 Task: Add Kerrygold Aged Cheddar Cheese to the cart.
Action: Mouse moved to (675, 261)
Screenshot: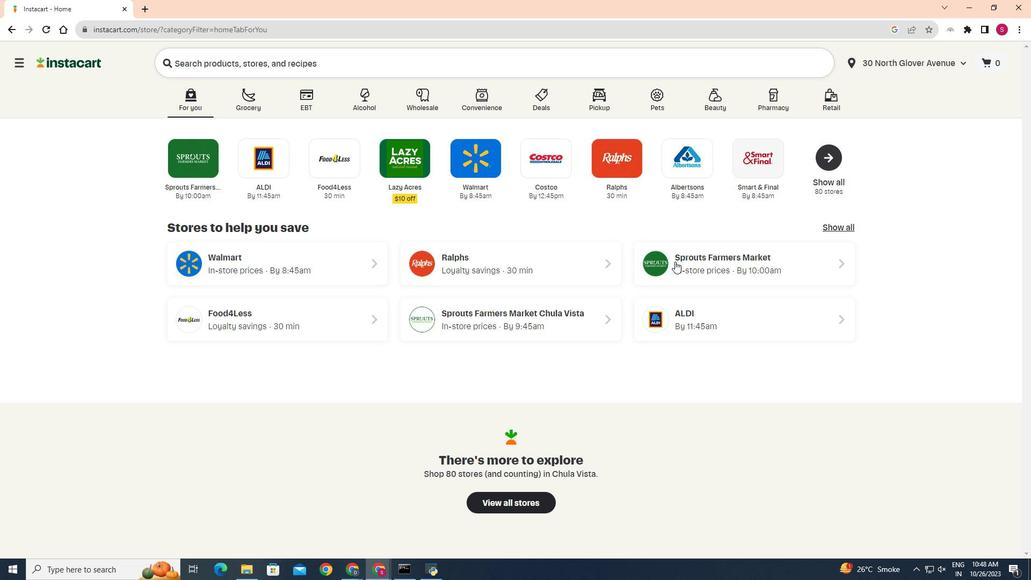 
Action: Mouse pressed left at (675, 261)
Screenshot: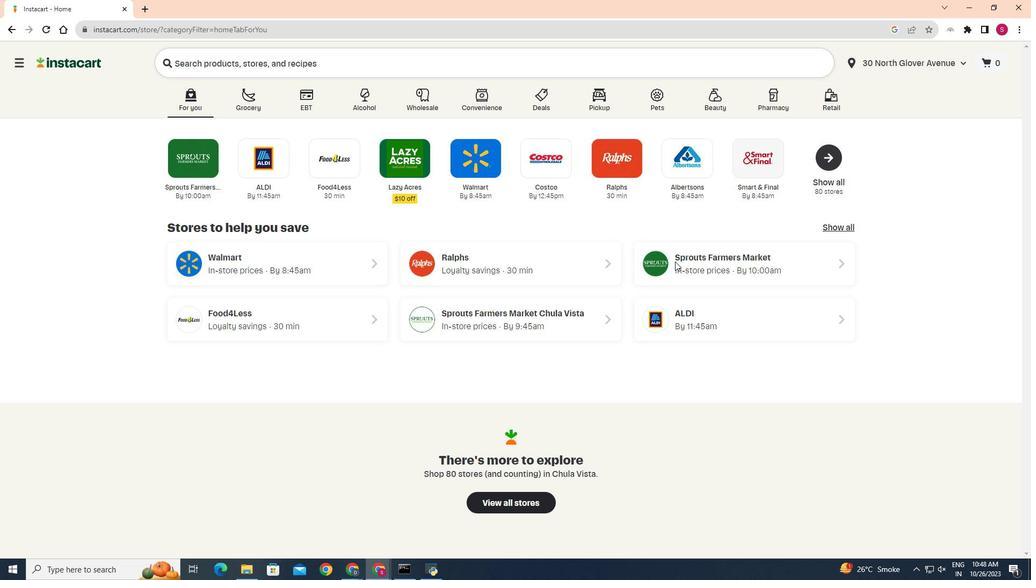 
Action: Mouse moved to (12, 487)
Screenshot: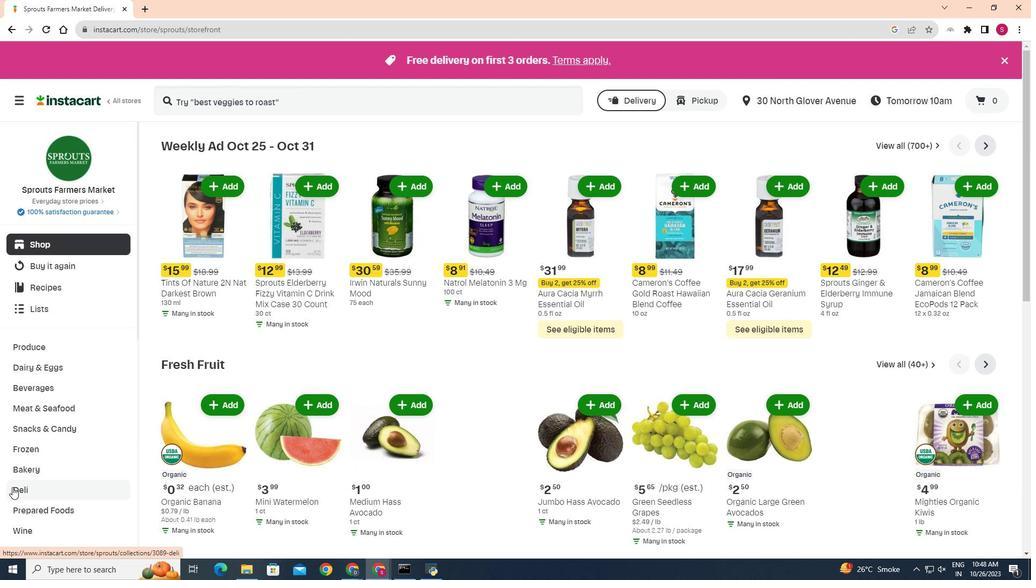 
Action: Mouse pressed left at (12, 487)
Screenshot: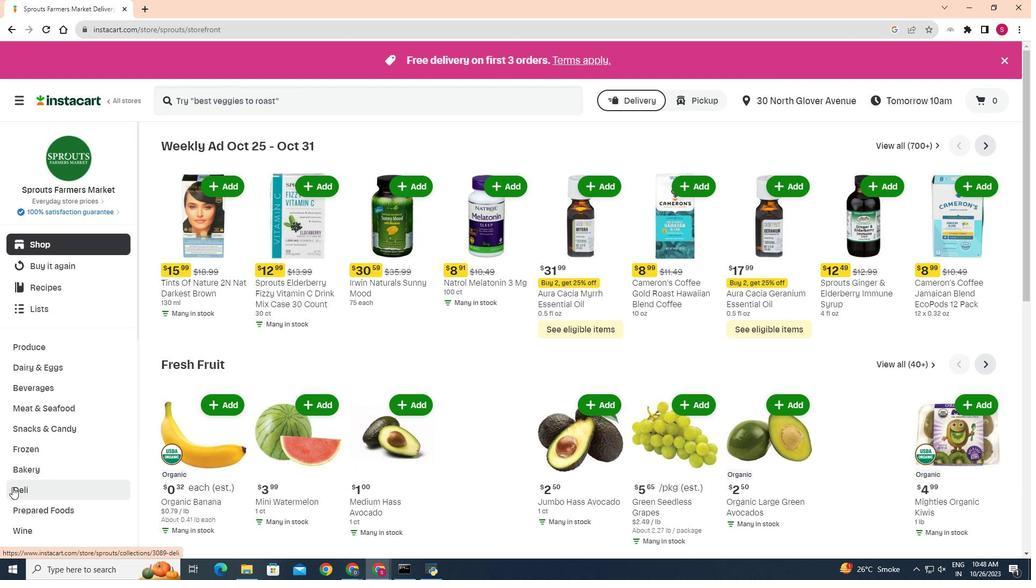 
Action: Mouse moved to (275, 174)
Screenshot: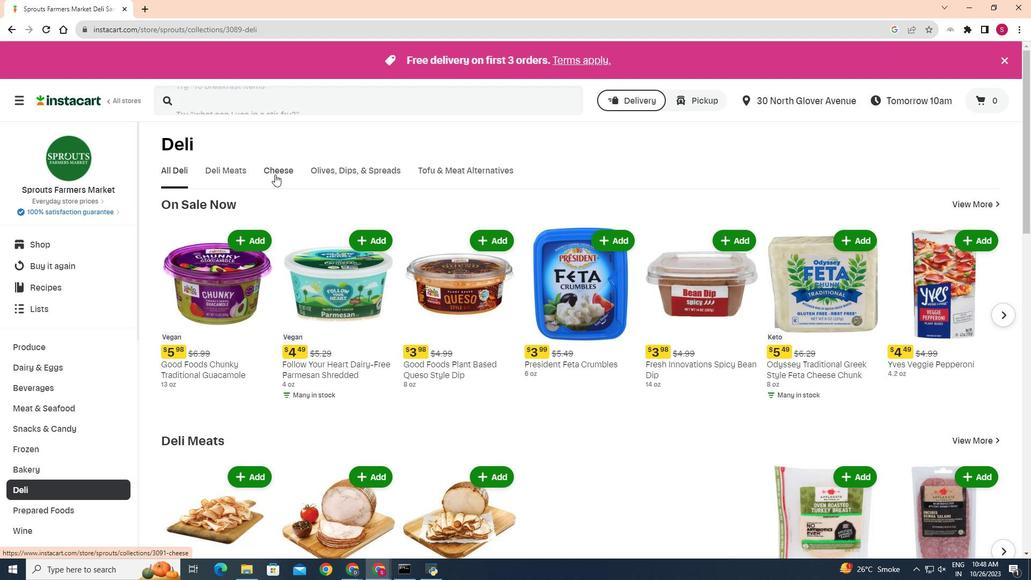 
Action: Mouse pressed left at (275, 174)
Screenshot: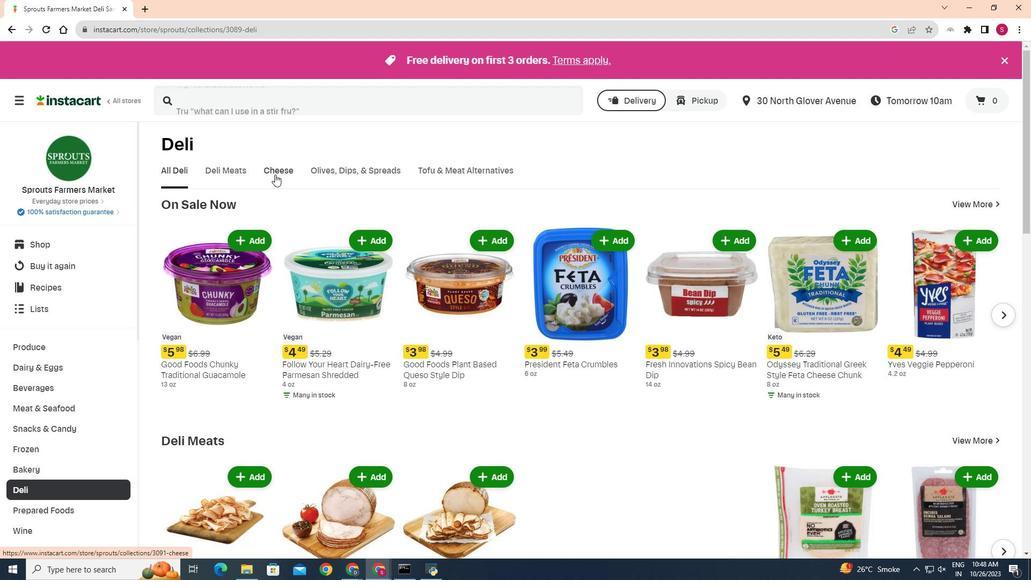 
Action: Mouse moved to (252, 213)
Screenshot: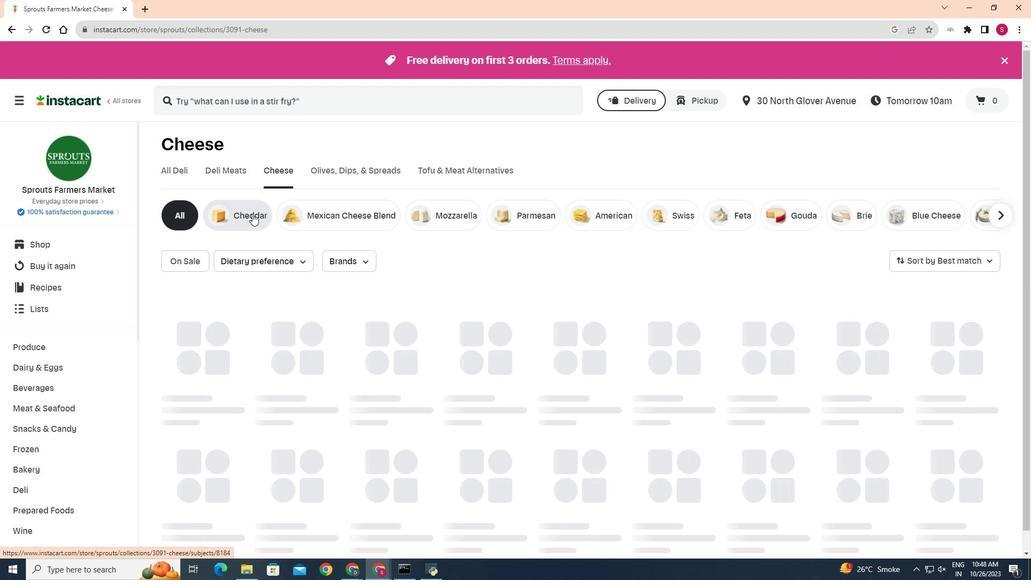 
Action: Mouse pressed left at (252, 213)
Screenshot: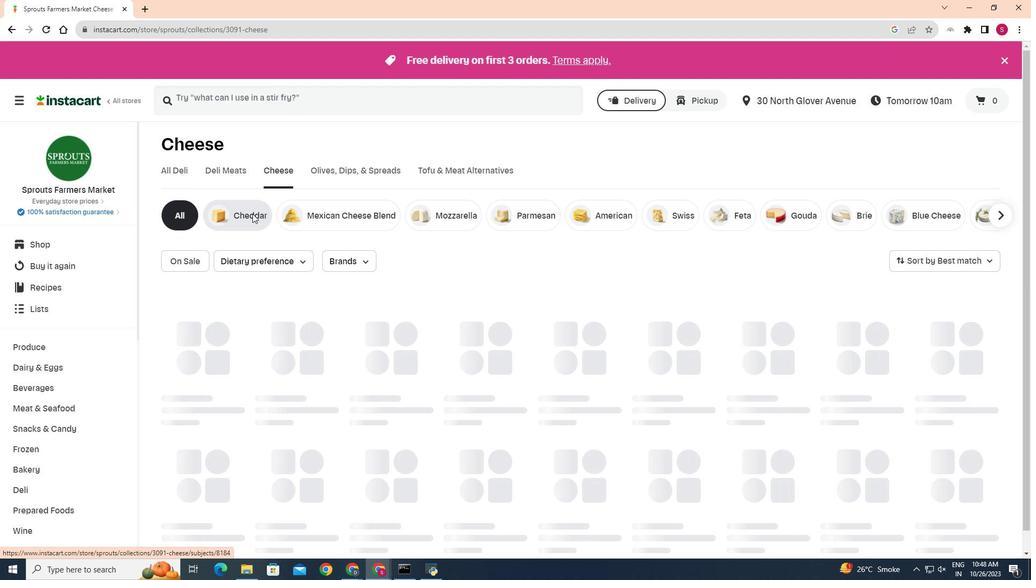 
Action: Mouse moved to (1007, 379)
Screenshot: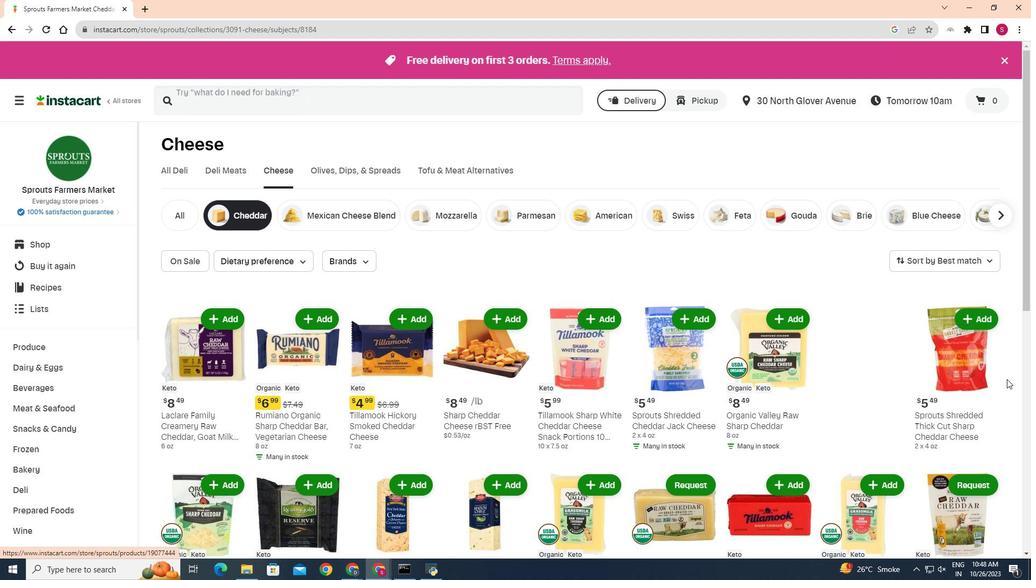 
Action: Mouse scrolled (1007, 378) with delta (0, 0)
Screenshot: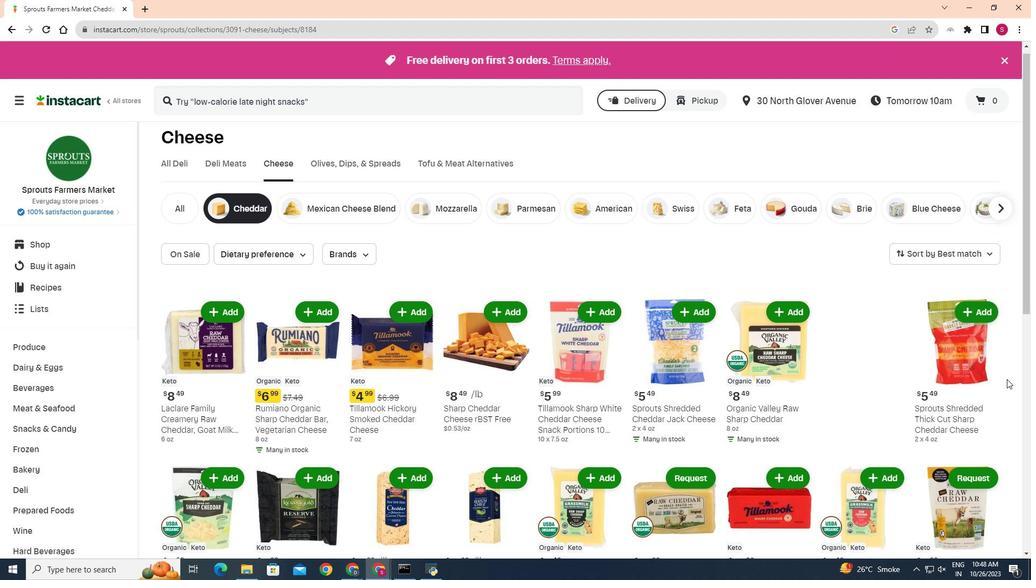 
Action: Mouse scrolled (1007, 378) with delta (0, 0)
Screenshot: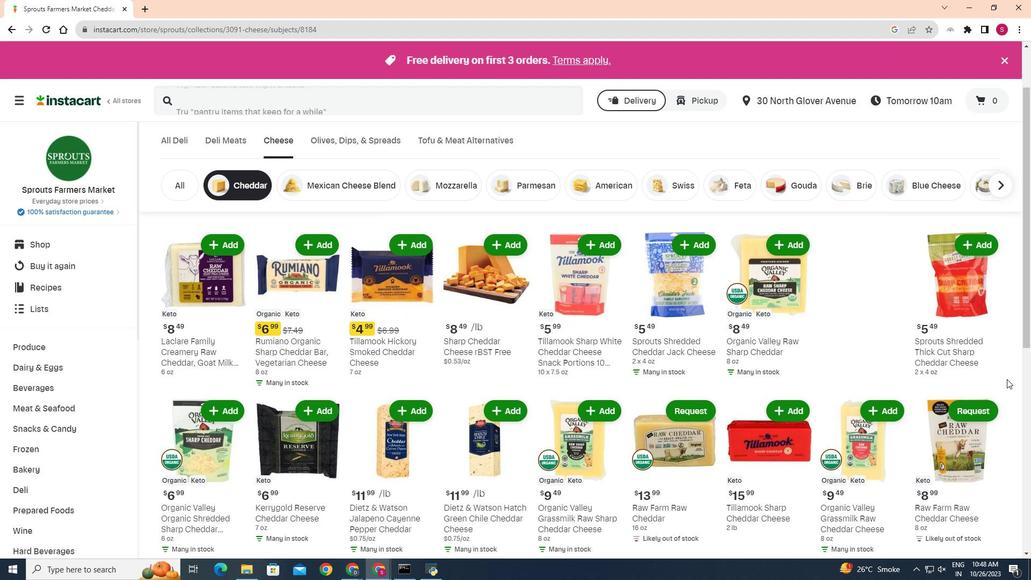 
Action: Mouse moved to (222, 367)
Screenshot: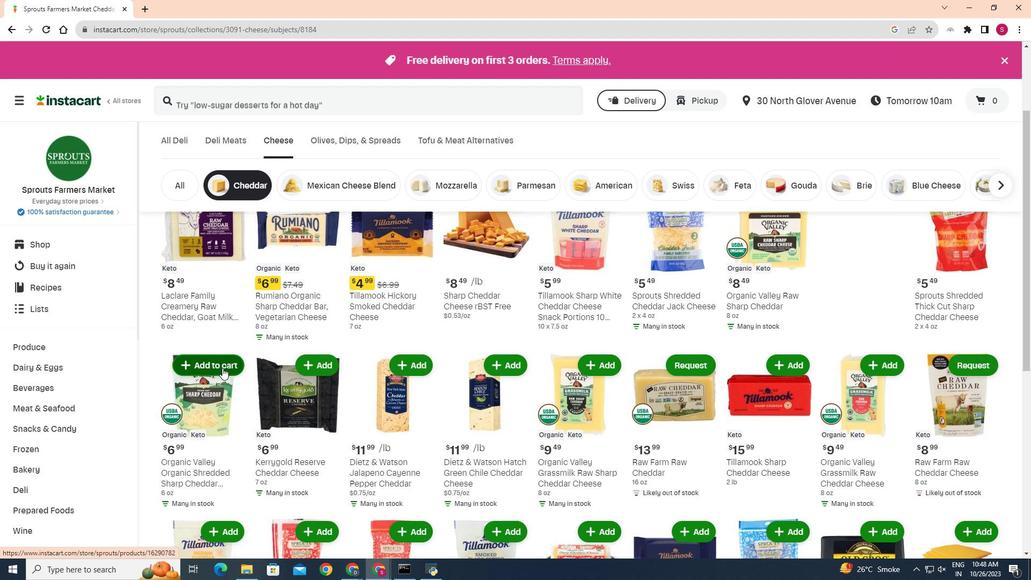 
Action: Mouse scrolled (222, 367) with delta (0, 0)
Screenshot: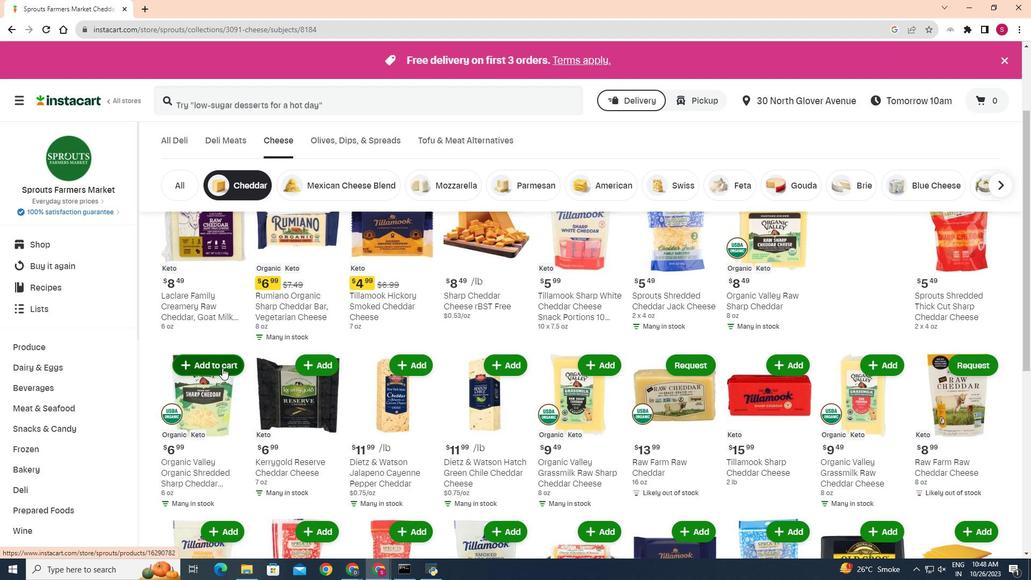 
Action: Mouse scrolled (222, 367) with delta (0, 0)
Screenshot: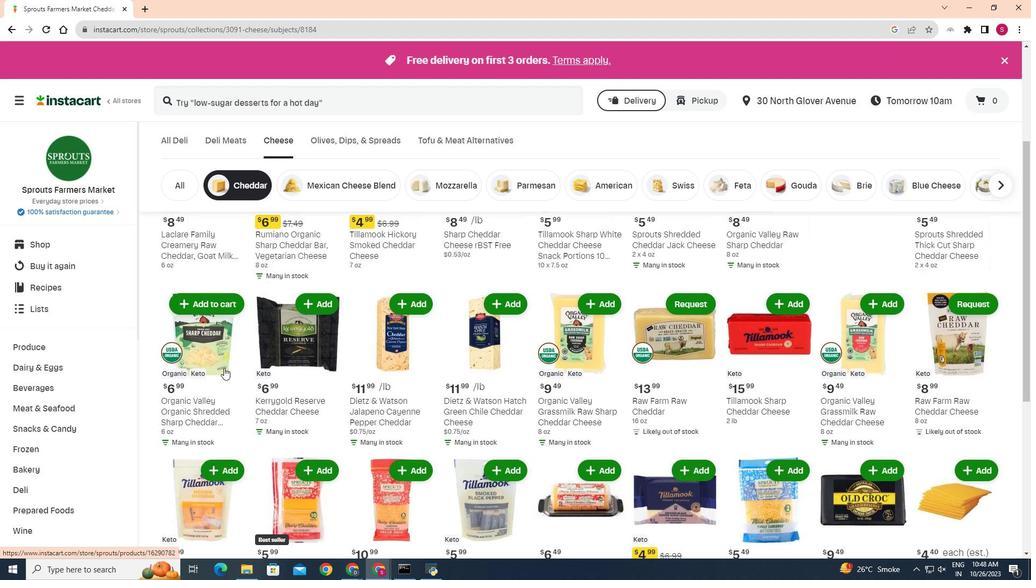 
Action: Mouse moved to (224, 367)
Screenshot: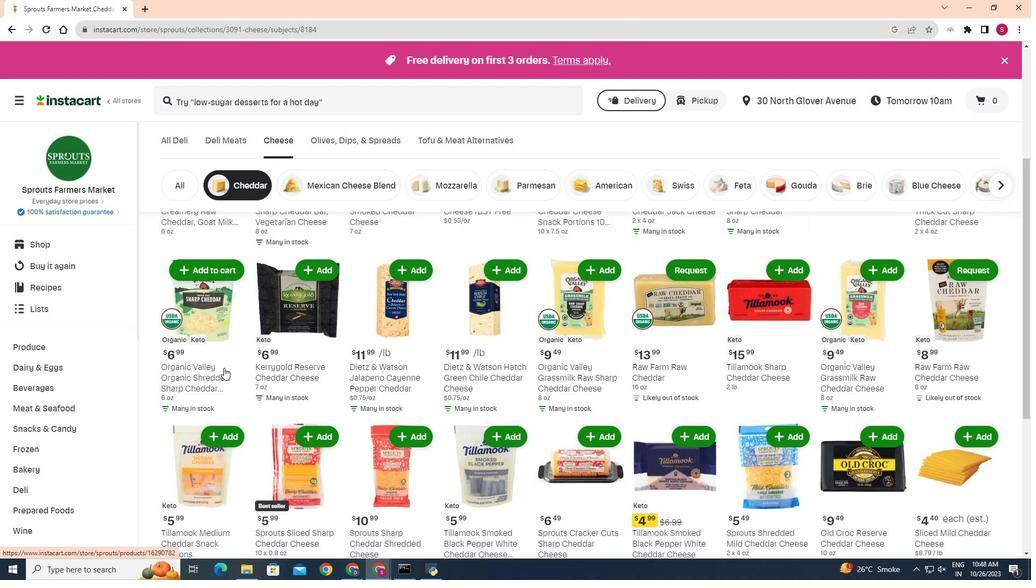 
Action: Mouse scrolled (224, 367) with delta (0, 0)
Screenshot: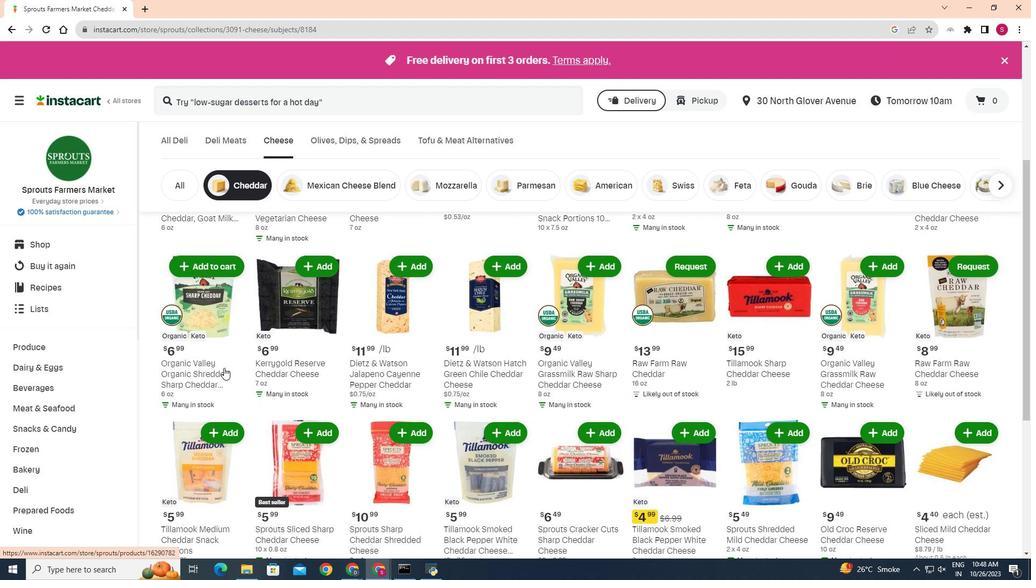 
Action: Mouse moved to (988, 464)
Screenshot: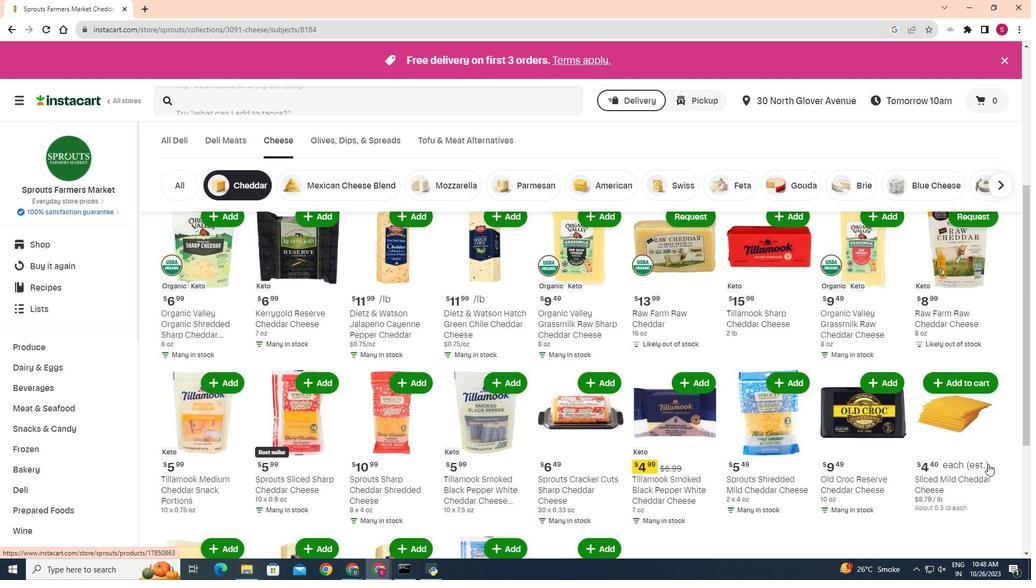
Action: Mouse scrolled (988, 463) with delta (0, 0)
Screenshot: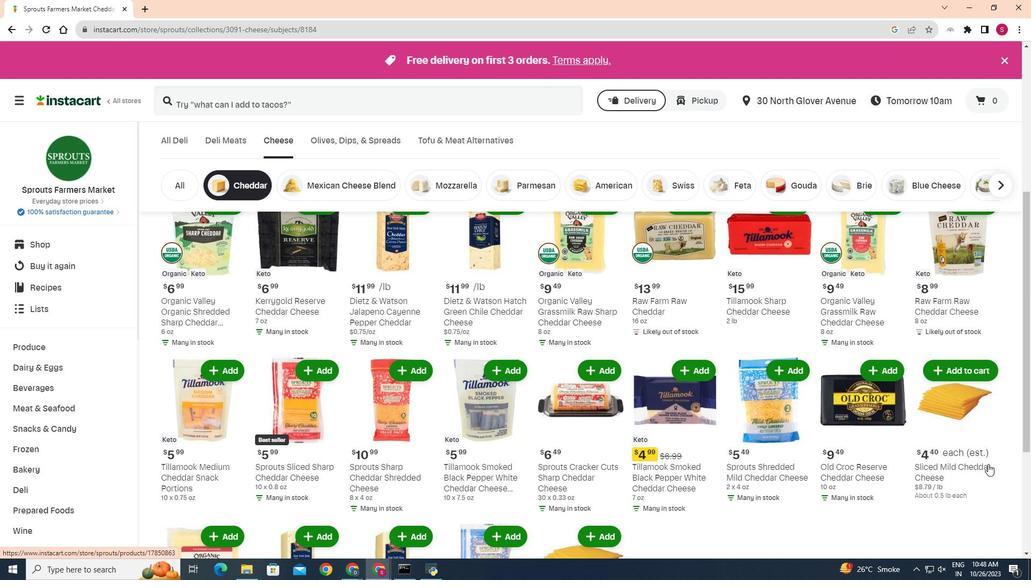 
Action: Mouse scrolled (988, 463) with delta (0, 0)
Screenshot: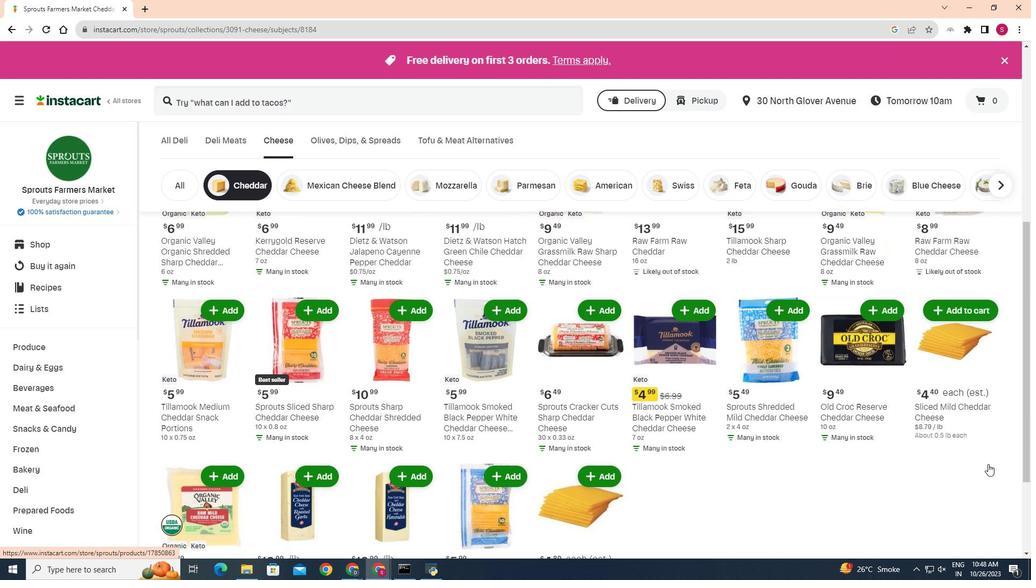 
Action: Mouse moved to (989, 464)
Screenshot: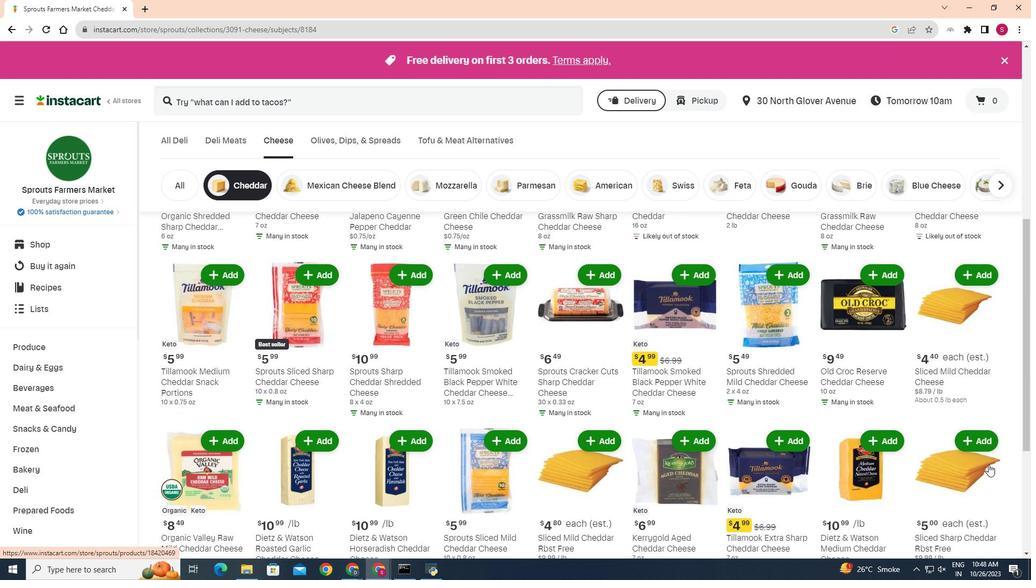 
Action: Mouse scrolled (989, 464) with delta (0, 0)
Screenshot: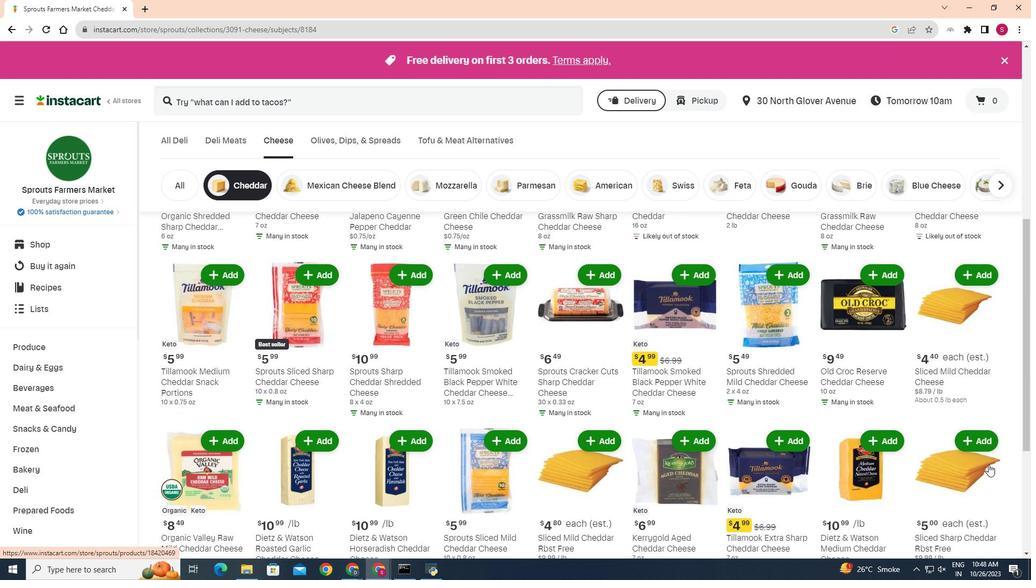 
Action: Mouse moved to (703, 390)
Screenshot: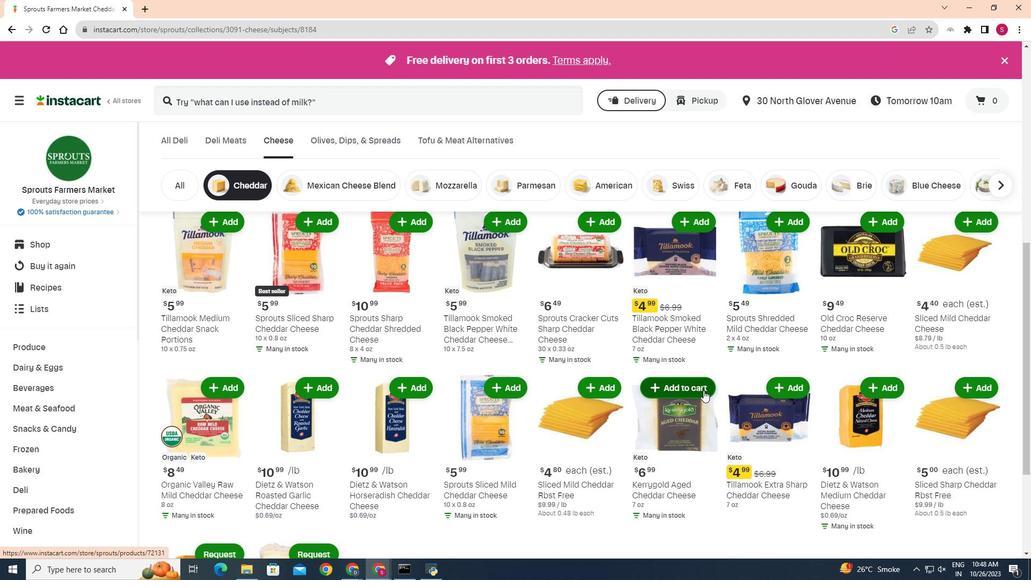 
Action: Mouse pressed left at (703, 390)
Screenshot: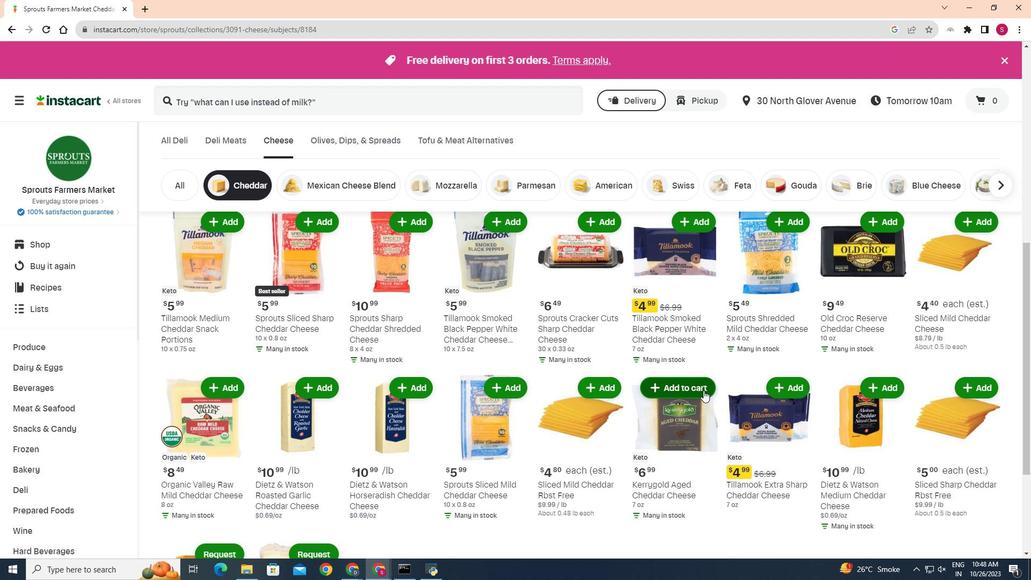 
Action: Mouse moved to (669, 386)
Screenshot: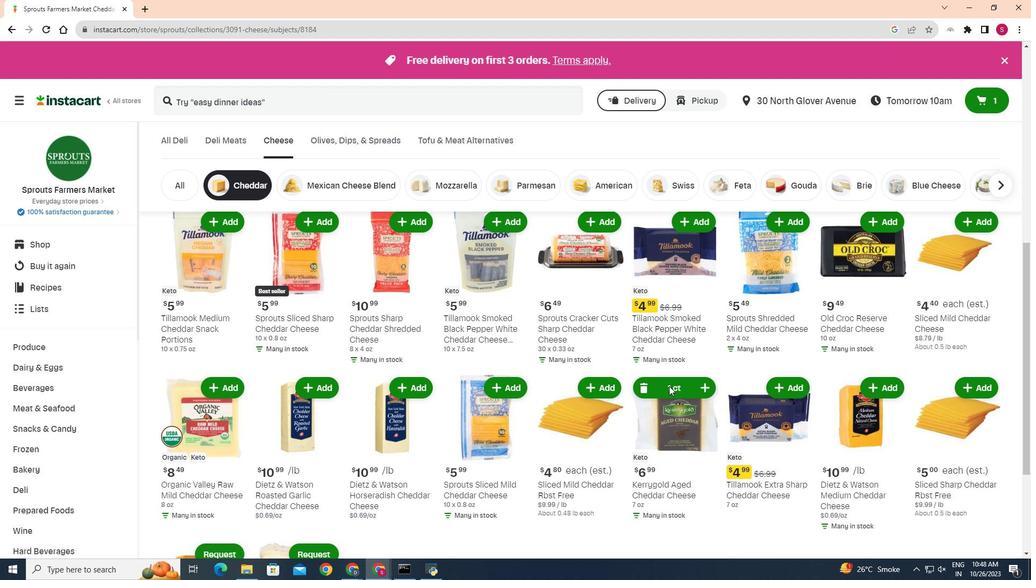 
